 Task: Search for emails with the 'follow up' flag in the current mailbox.
Action: Mouse moved to (297, 9)
Screenshot: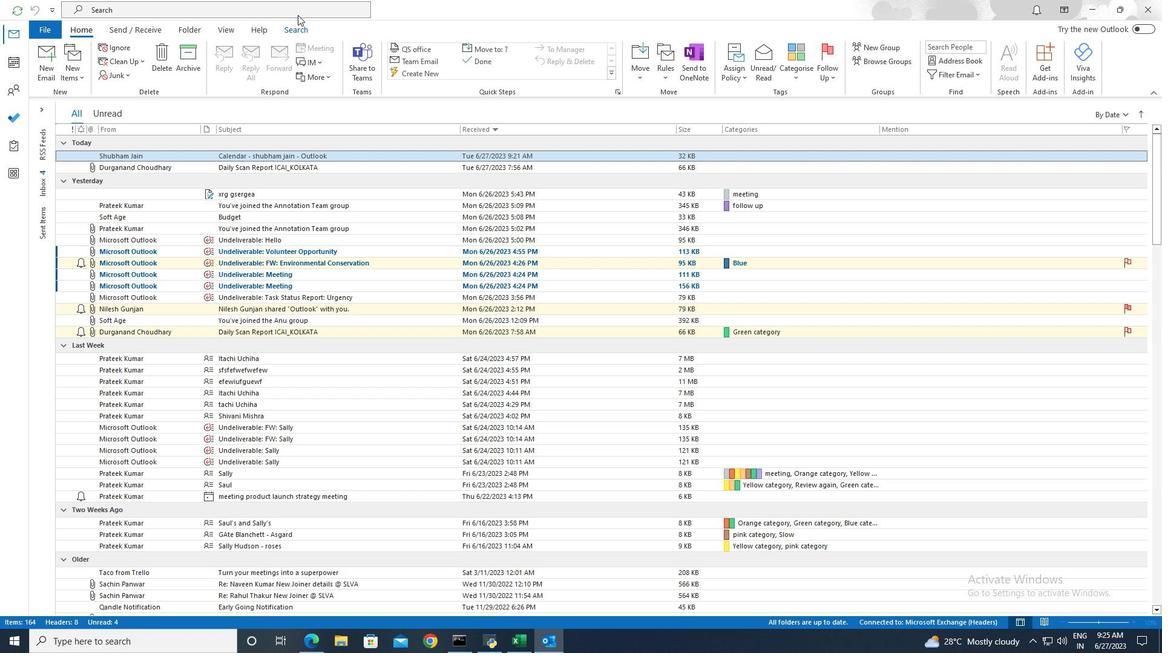 
Action: Mouse pressed left at (297, 9)
Screenshot: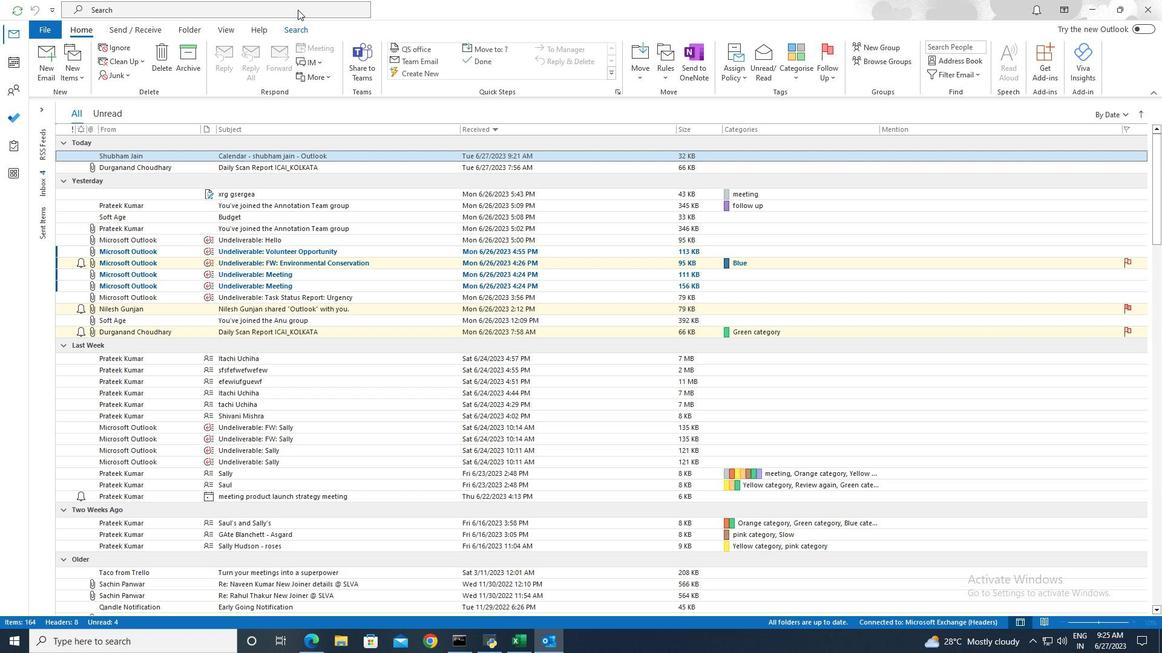 
Action: Mouse moved to (411, 10)
Screenshot: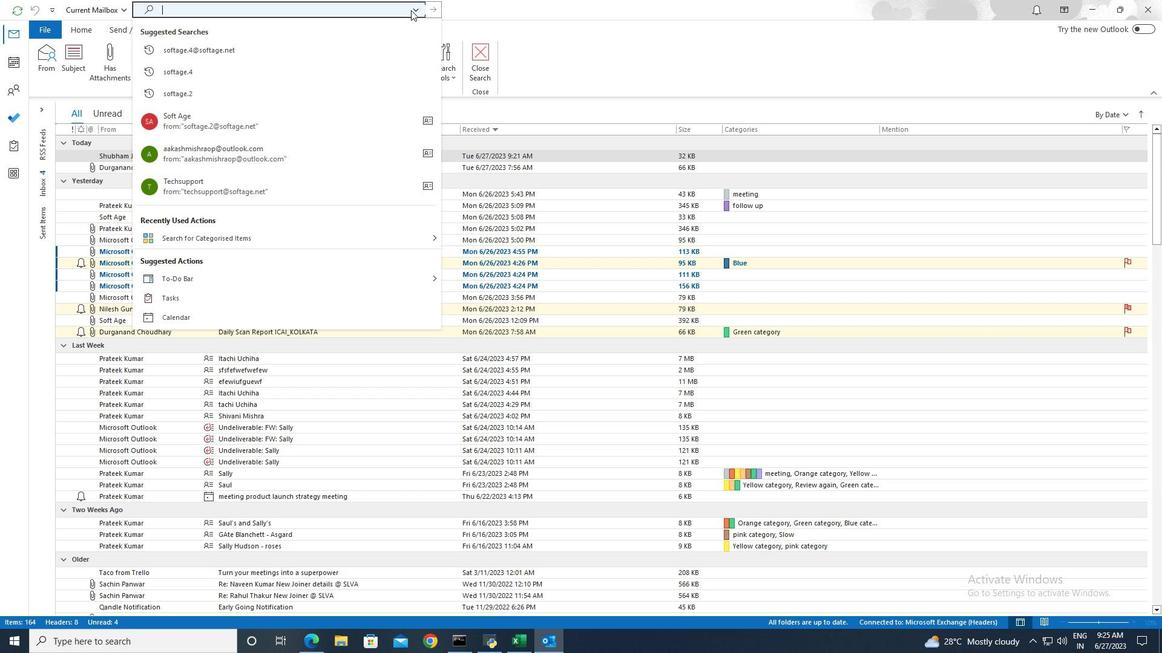 
Action: Mouse pressed left at (411, 10)
Screenshot: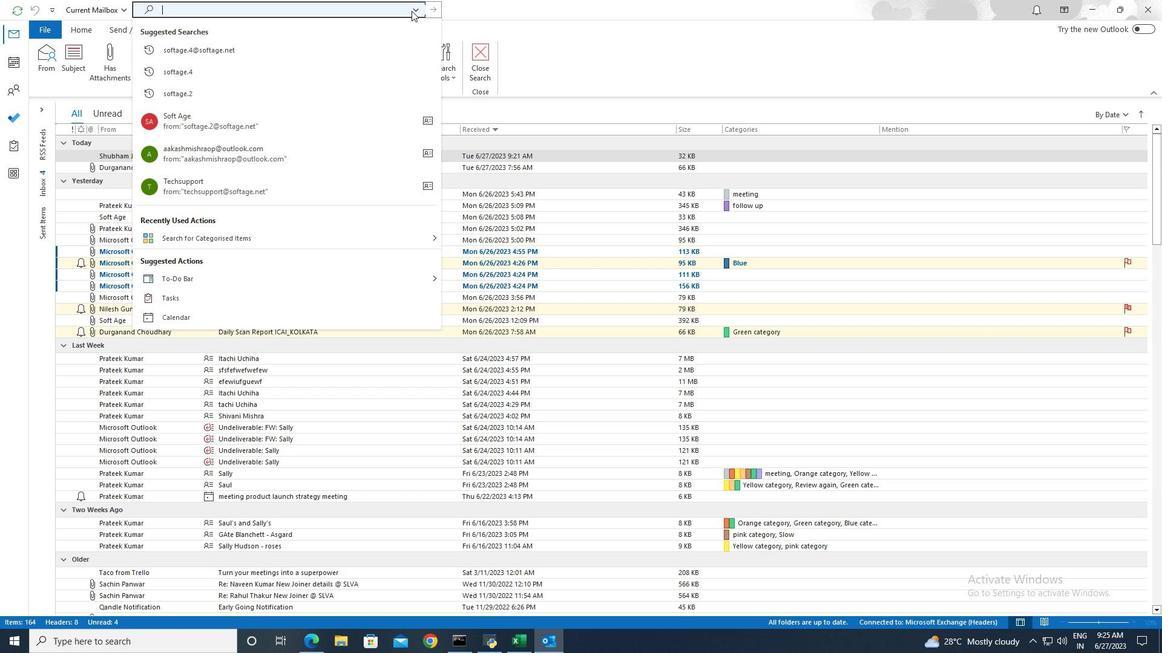 
Action: Mouse moved to (269, 171)
Screenshot: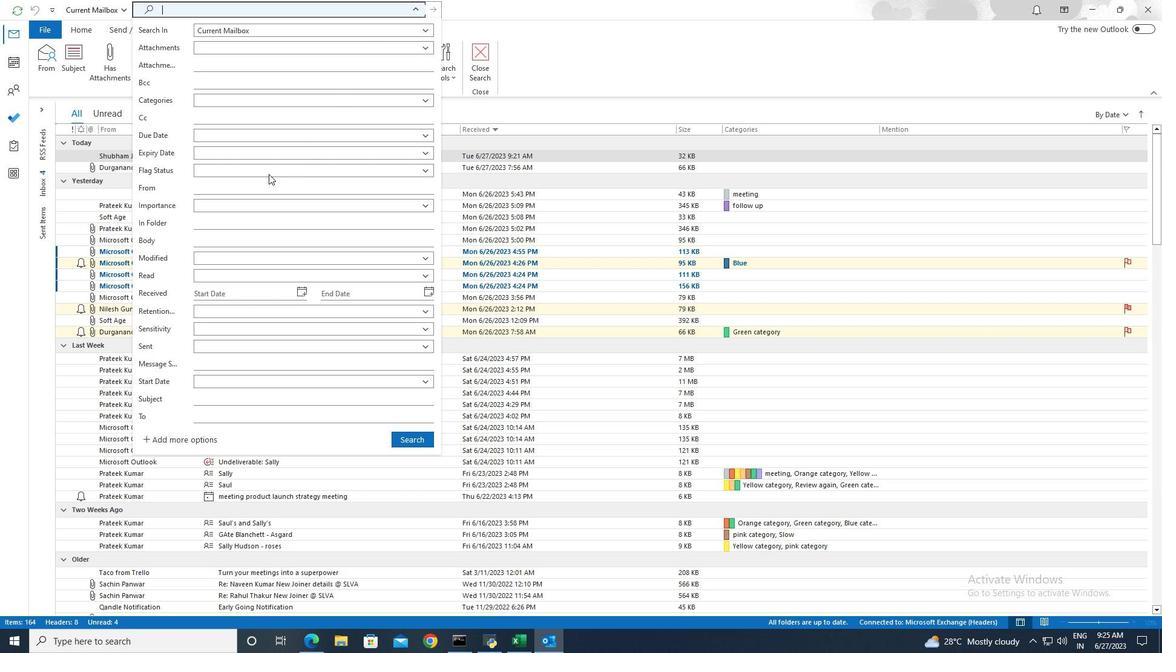 
Action: Mouse pressed left at (269, 171)
Screenshot: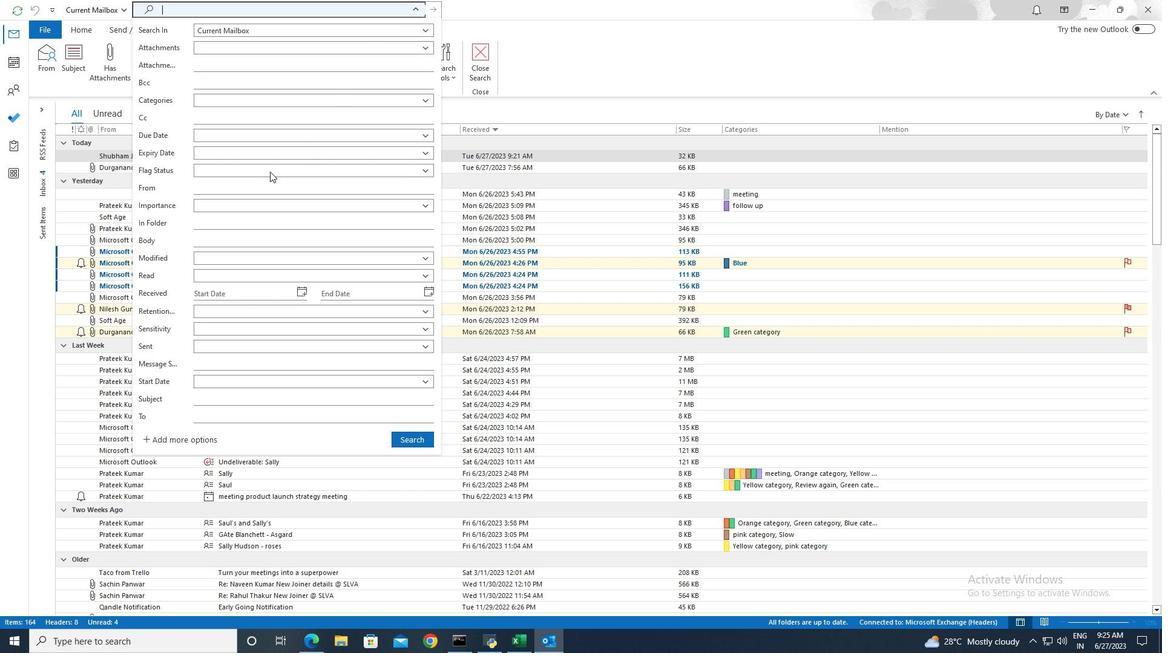
Action: Mouse moved to (263, 217)
Screenshot: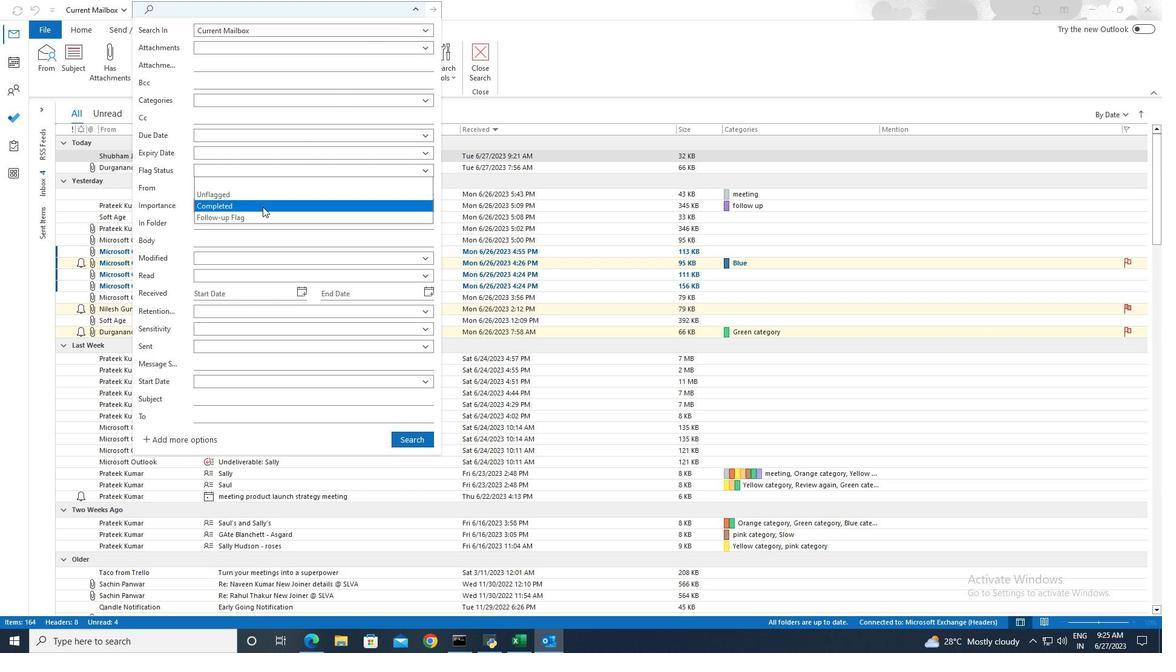 
Action: Mouse pressed left at (263, 217)
Screenshot: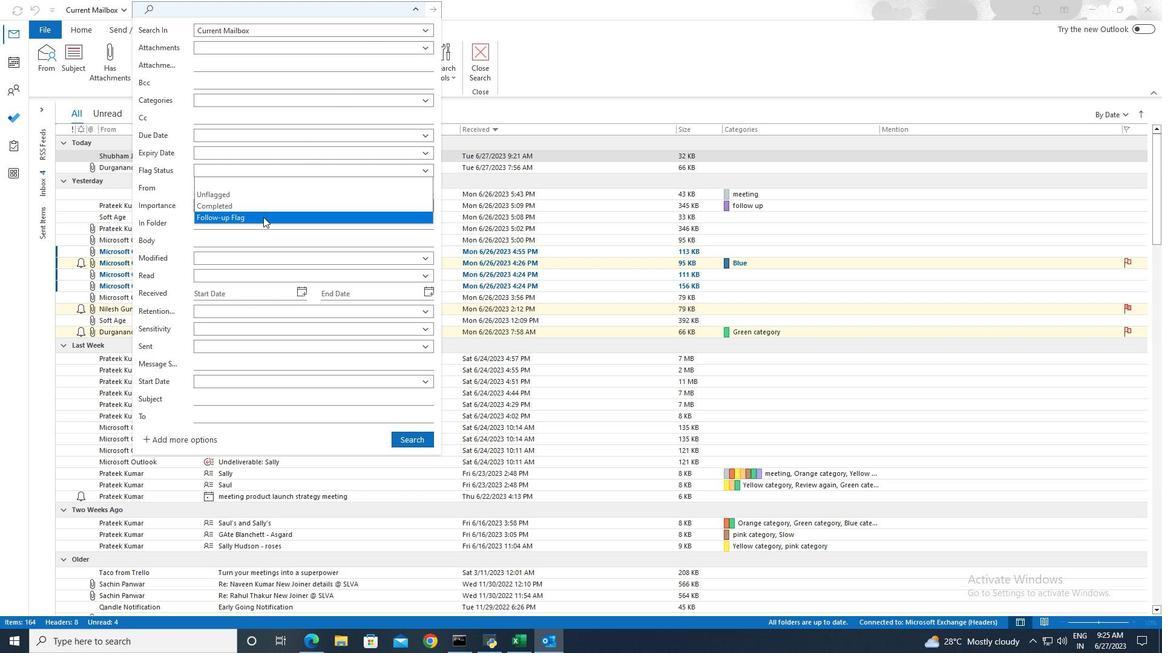
Action: Mouse moved to (403, 436)
Screenshot: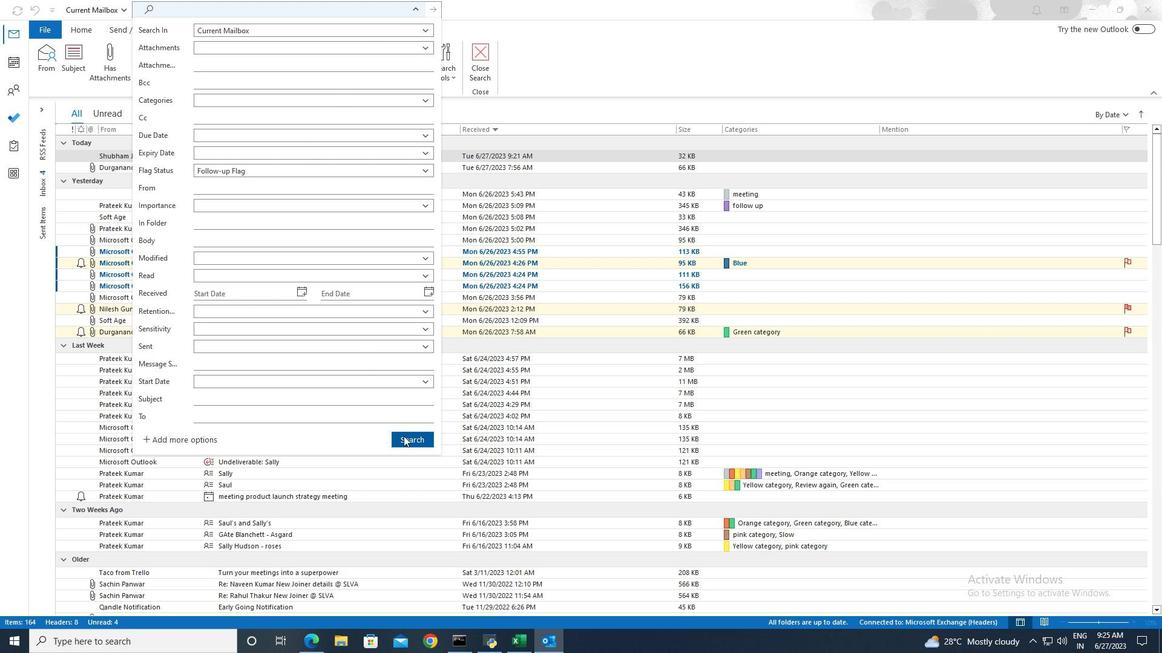 
Action: Mouse pressed left at (403, 436)
Screenshot: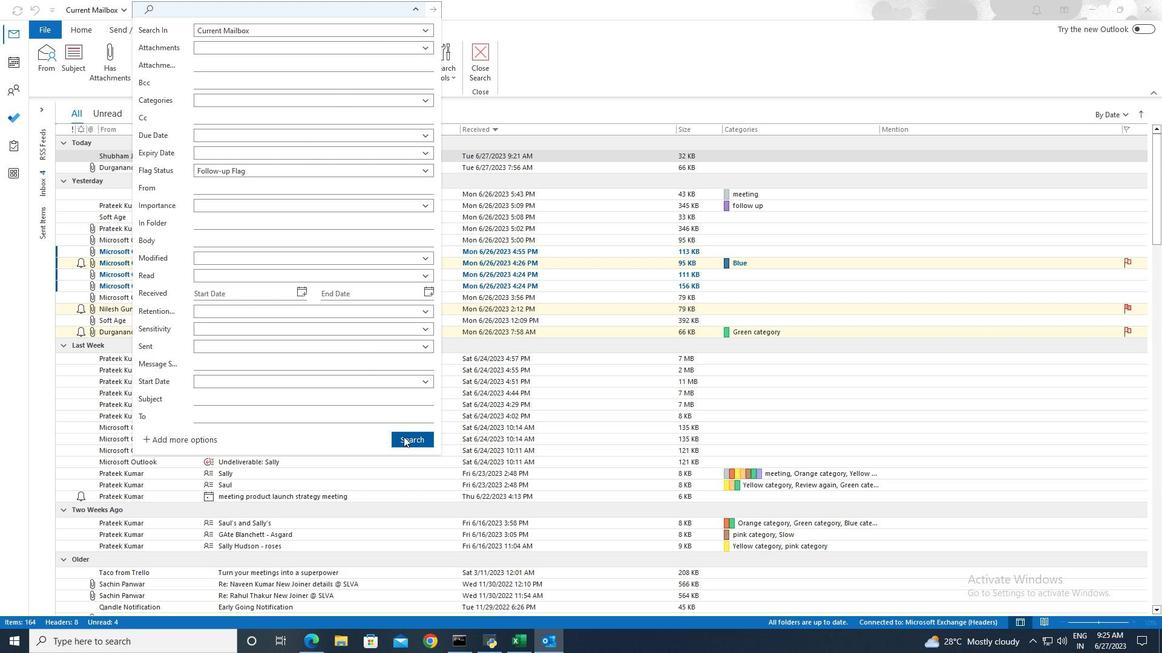 
Action: Mouse moved to (401, 433)
Screenshot: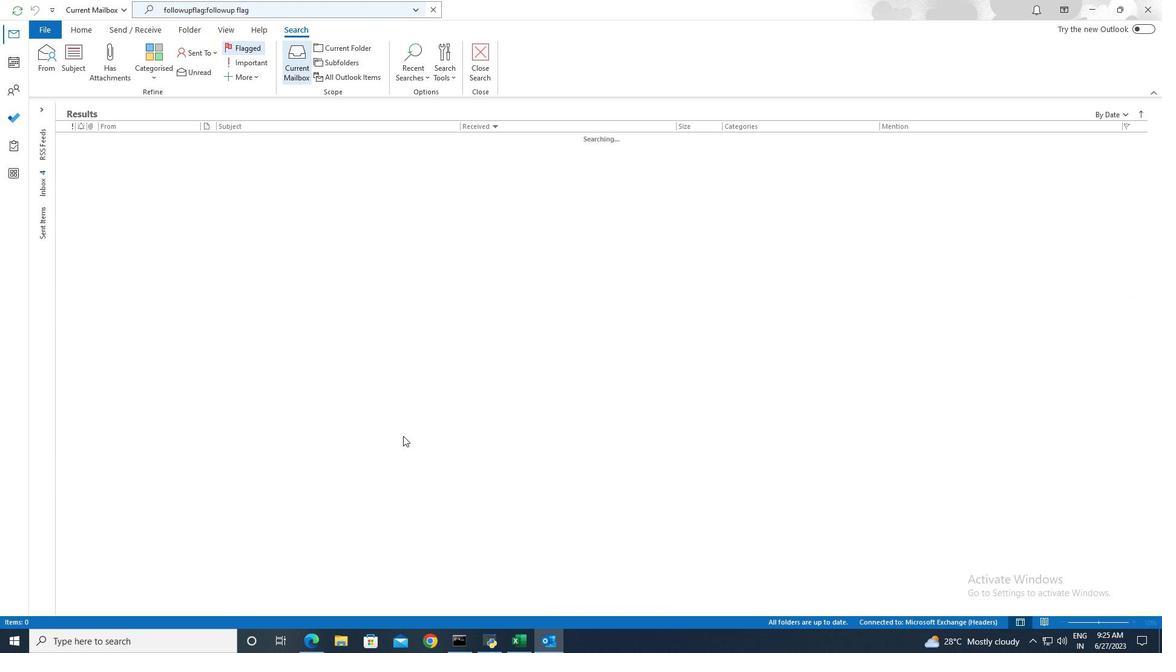 
